 Task: Create a task  Create a feature to schedule automatic backups of app data , assign it to team member softage.9@softage.net in the project TripleWorks and update the status of the task to  On Track  , set the priority of the task to High.
Action: Mouse moved to (57, 339)
Screenshot: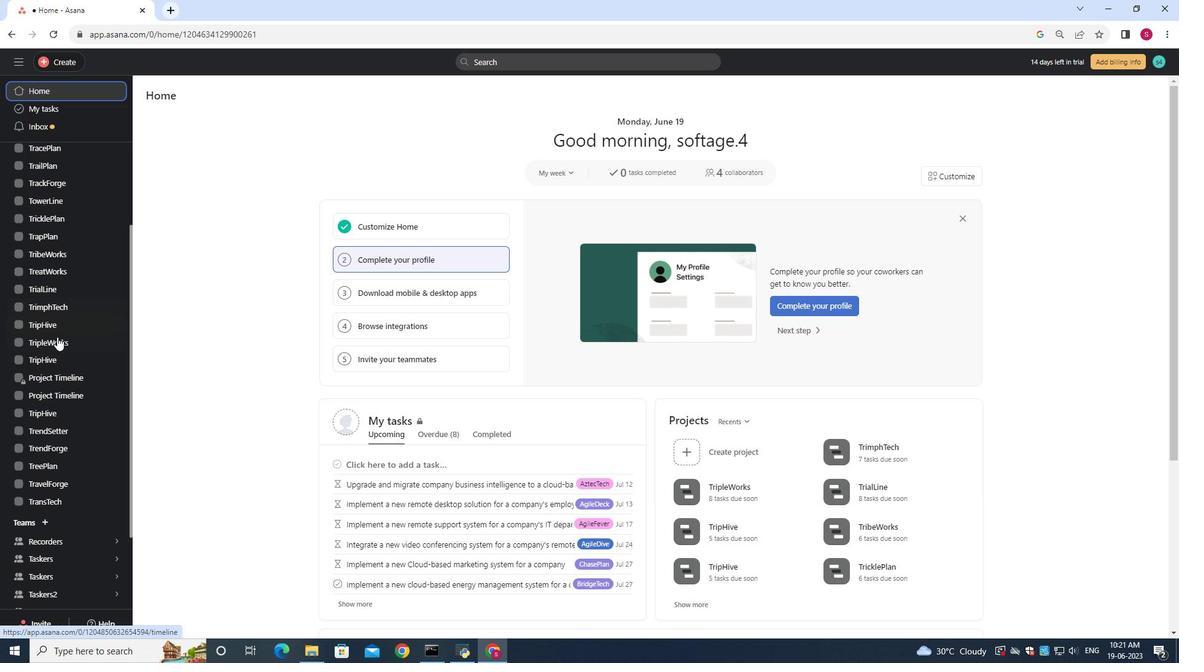 
Action: Mouse pressed left at (57, 339)
Screenshot: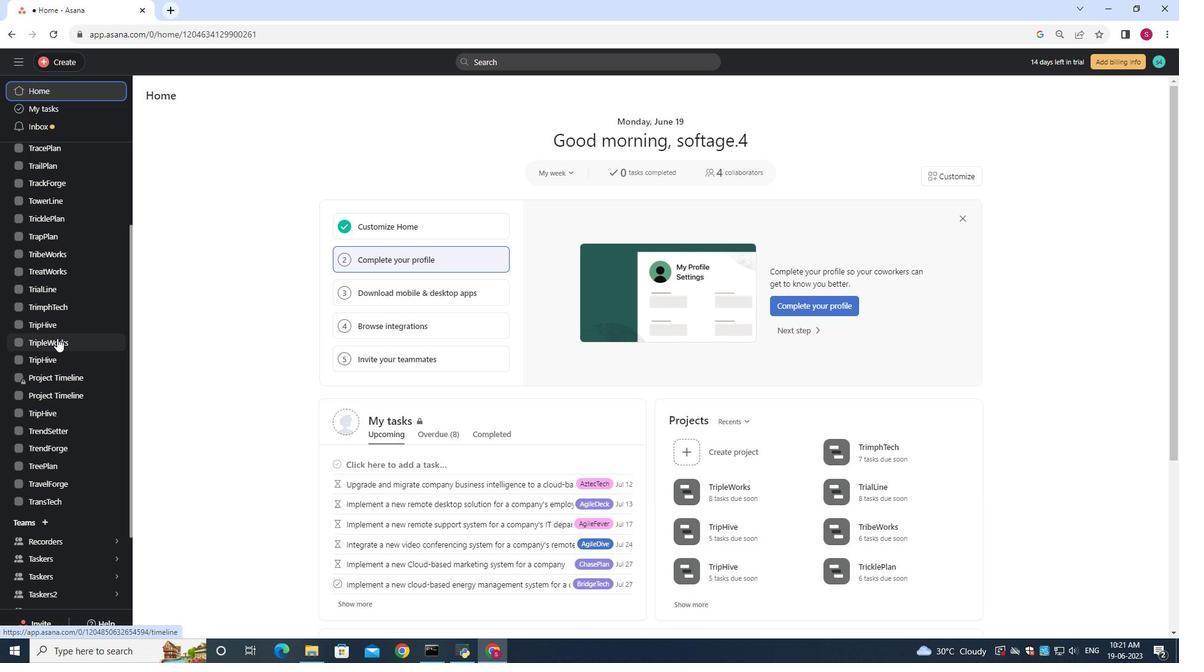 
Action: Mouse moved to (173, 146)
Screenshot: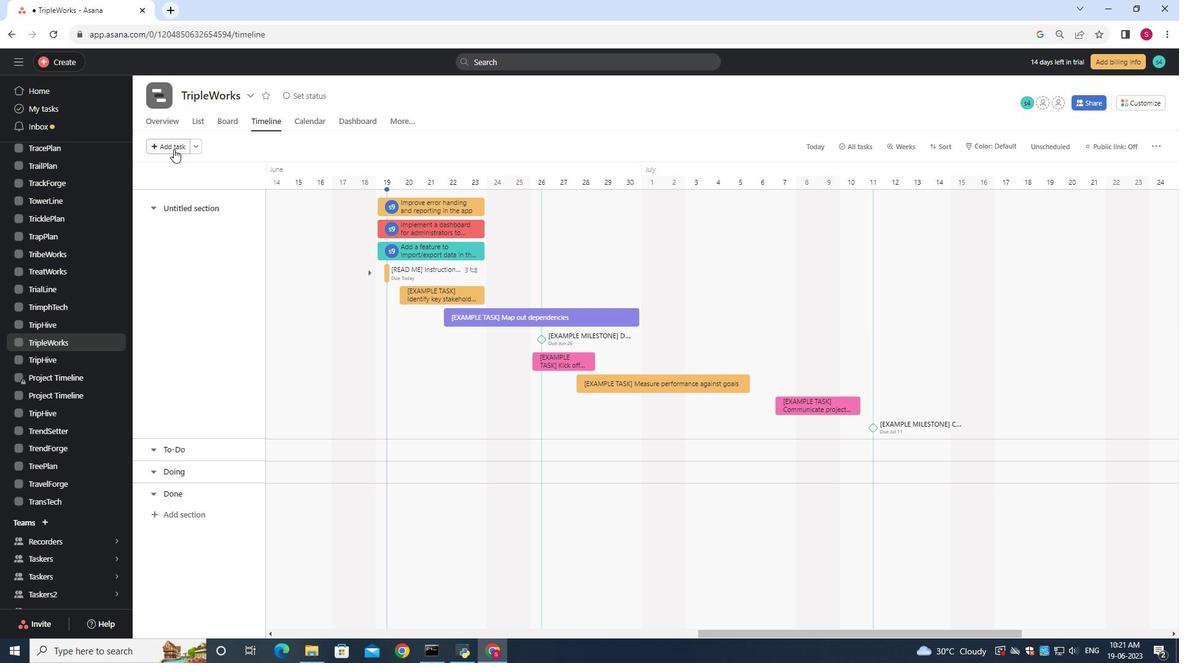 
Action: Mouse pressed left at (173, 146)
Screenshot: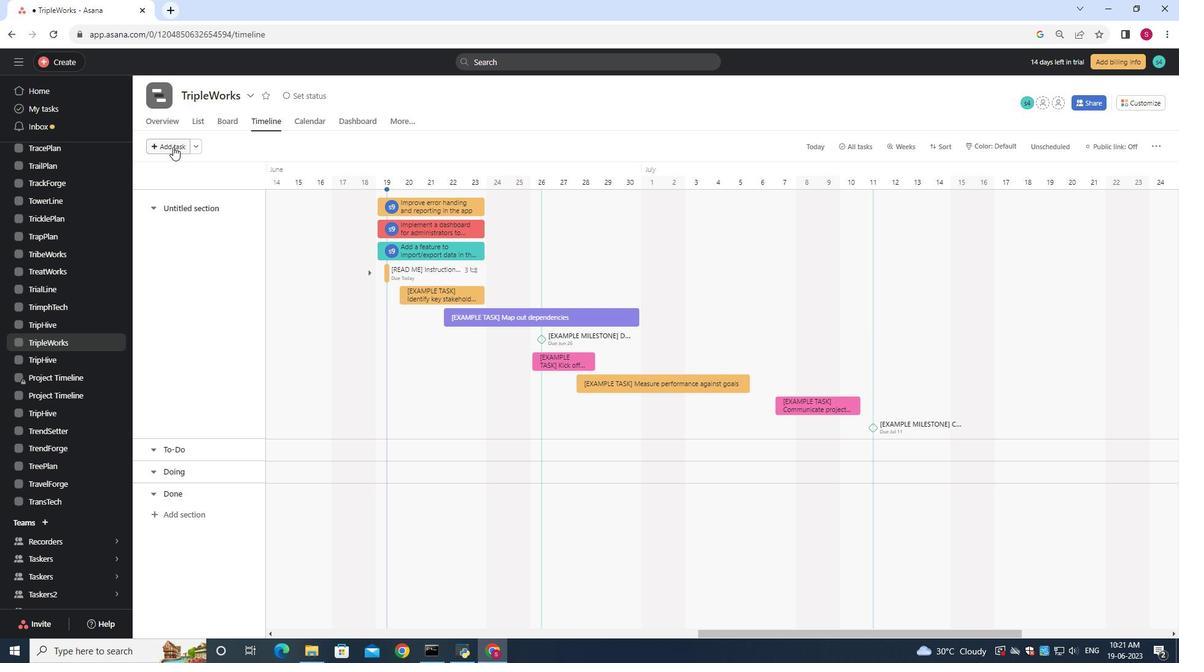 
Action: Mouse moved to (350, 204)
Screenshot: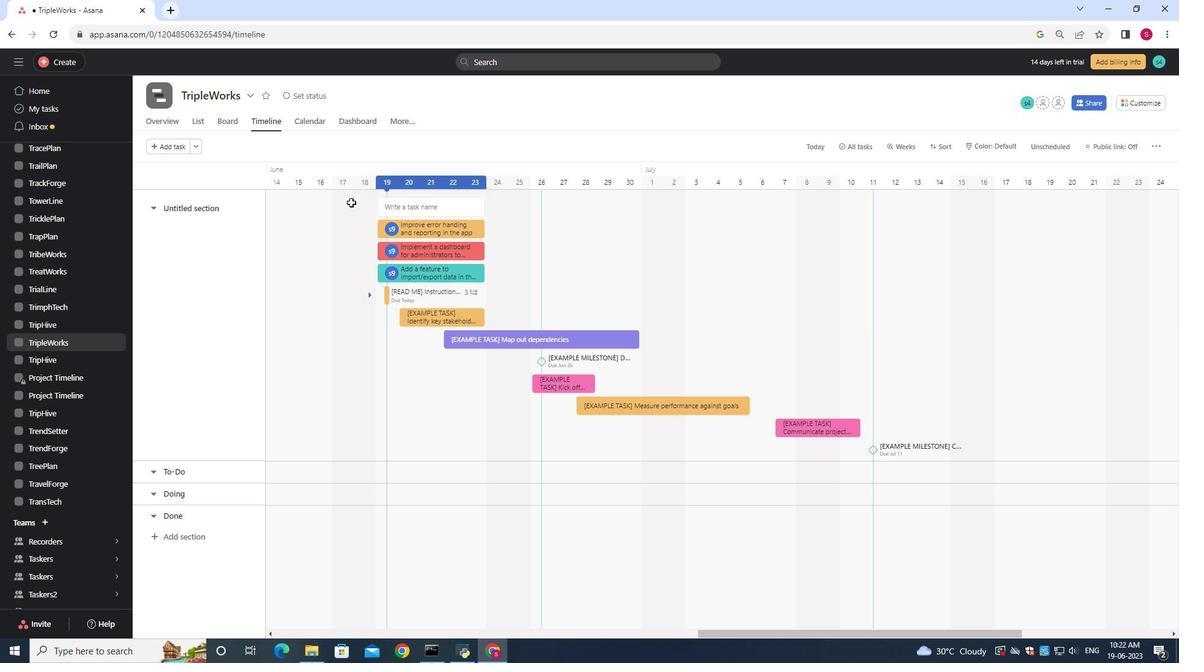 
Action: Key pressed <Key.shift><Key.shift><Key.shift><Key.shift>Create<Key.space>a<Key.space><Key.shift>feature<Key.space>to<Key.space>schedule<Key.space>automatic<Key.space>backups<Key.space>of<Key.space>app<Key.space>data
Screenshot: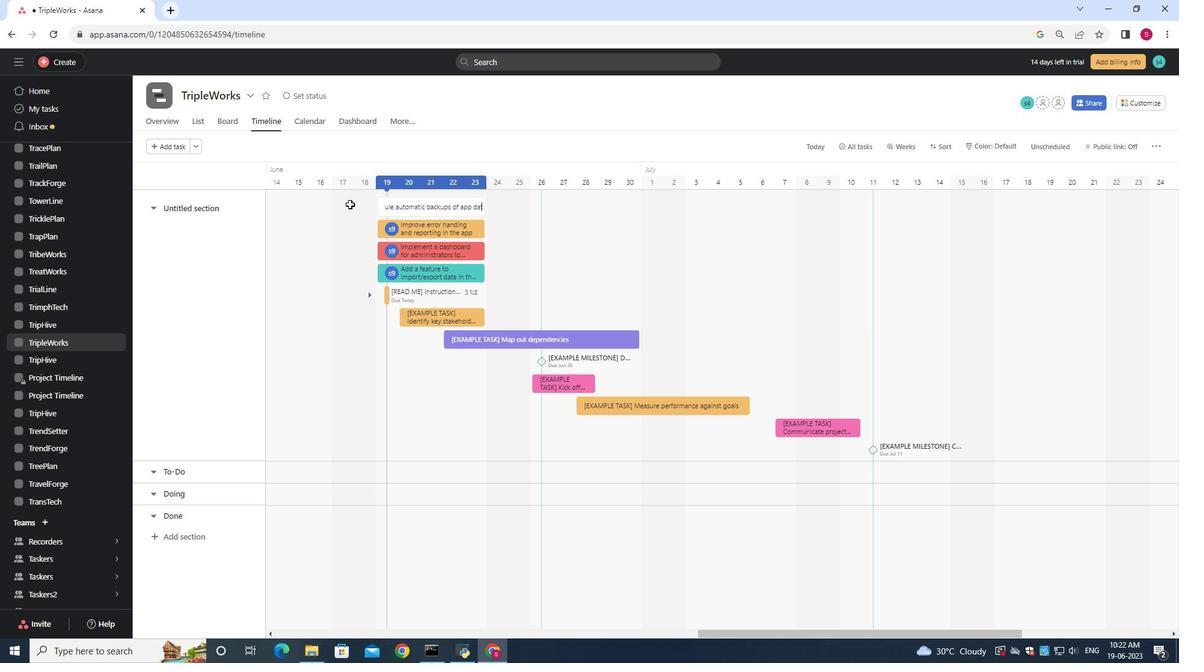 
Action: Mouse moved to (432, 211)
Screenshot: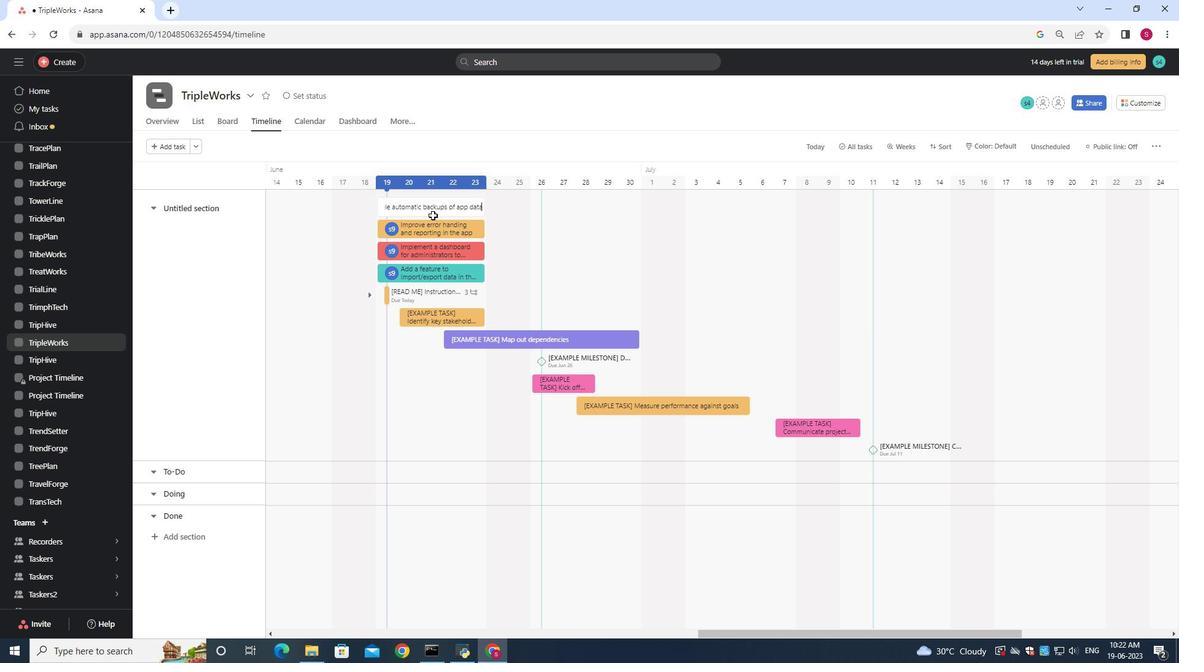 
Action: Mouse pressed left at (432, 211)
Screenshot: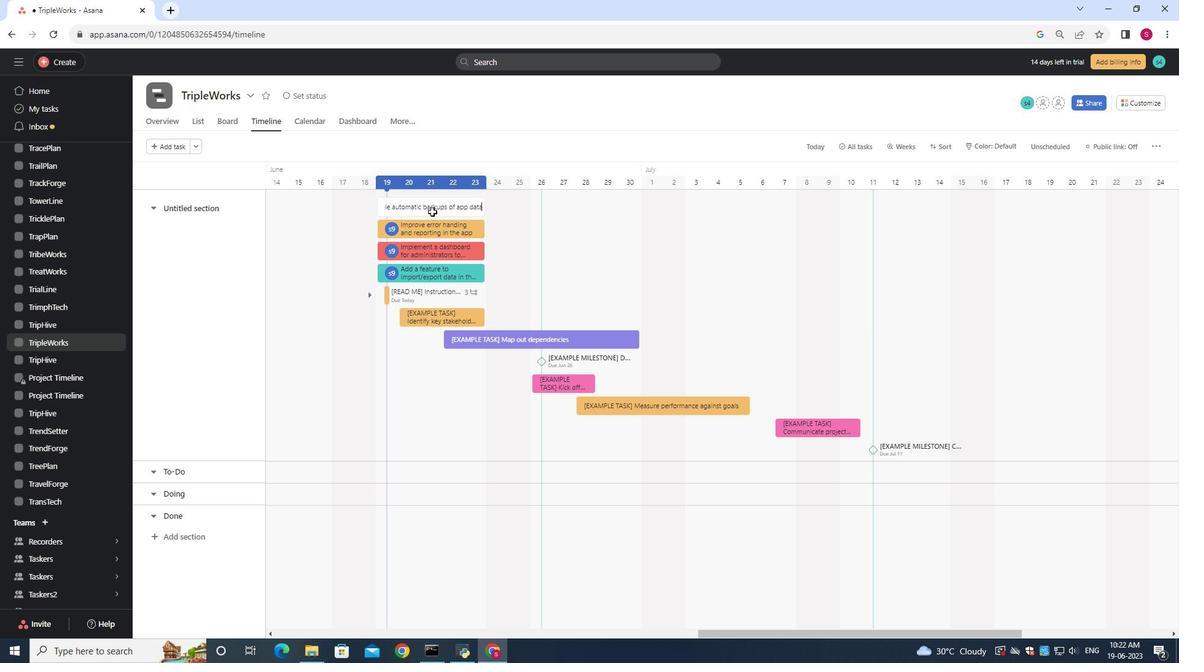 
Action: Mouse moved to (902, 224)
Screenshot: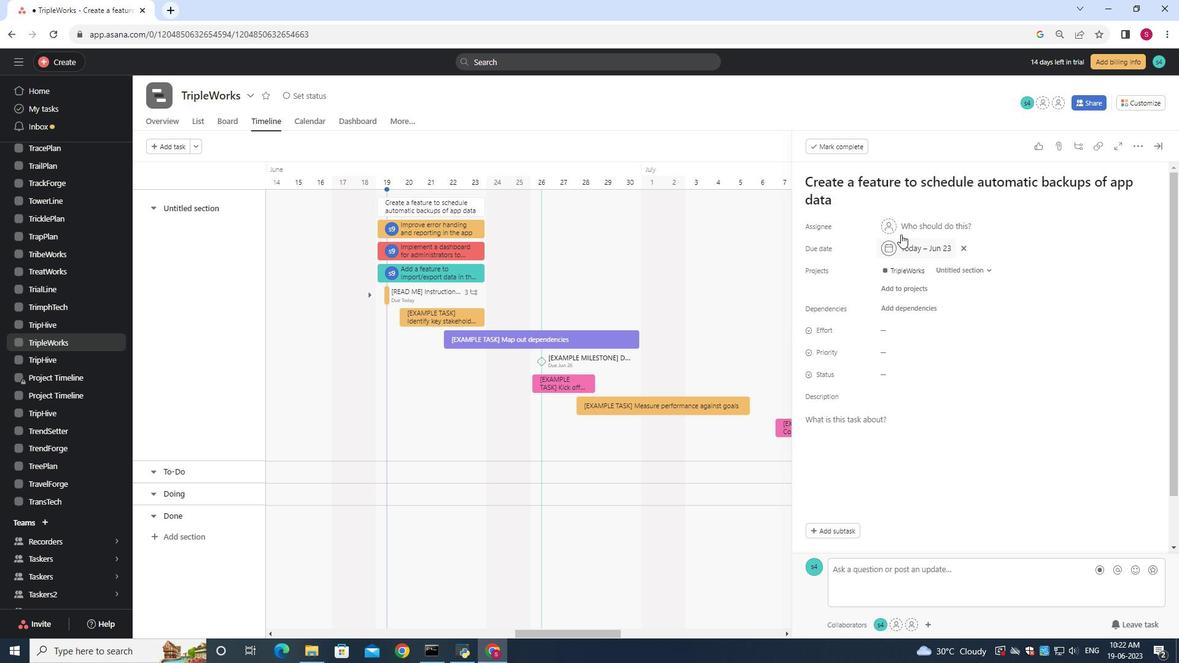 
Action: Mouse pressed left at (902, 224)
Screenshot: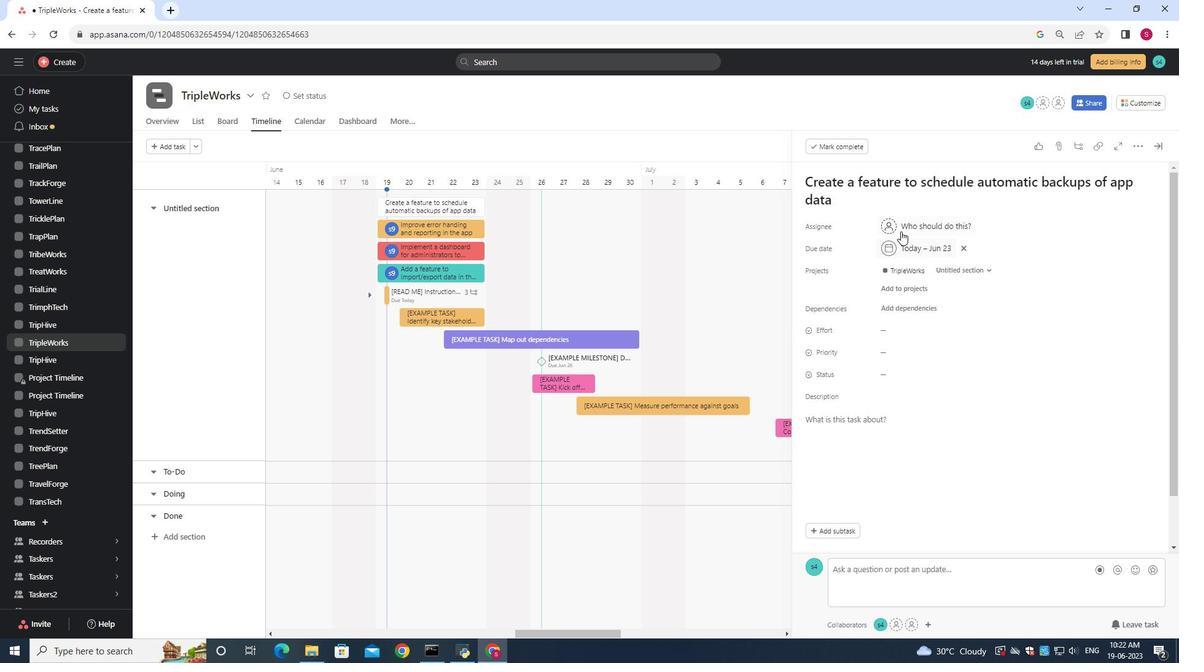 
Action: Mouse moved to (901, 224)
Screenshot: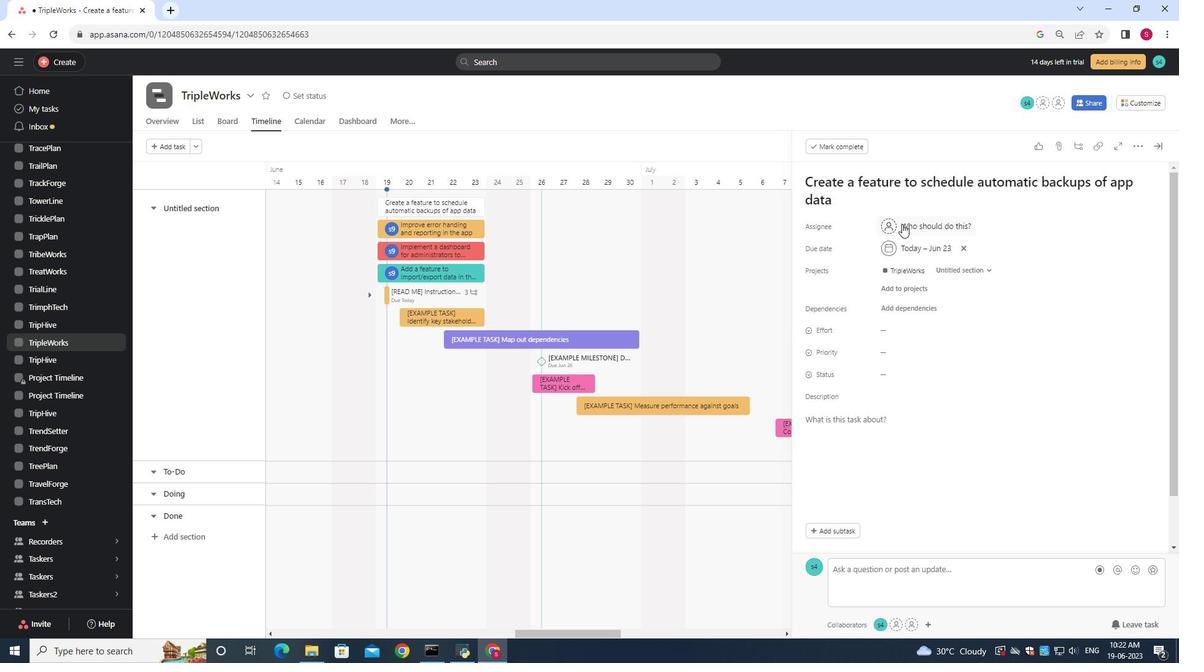 
Action: Key pressed softage.9<Key.shift>@softage.net
Screenshot: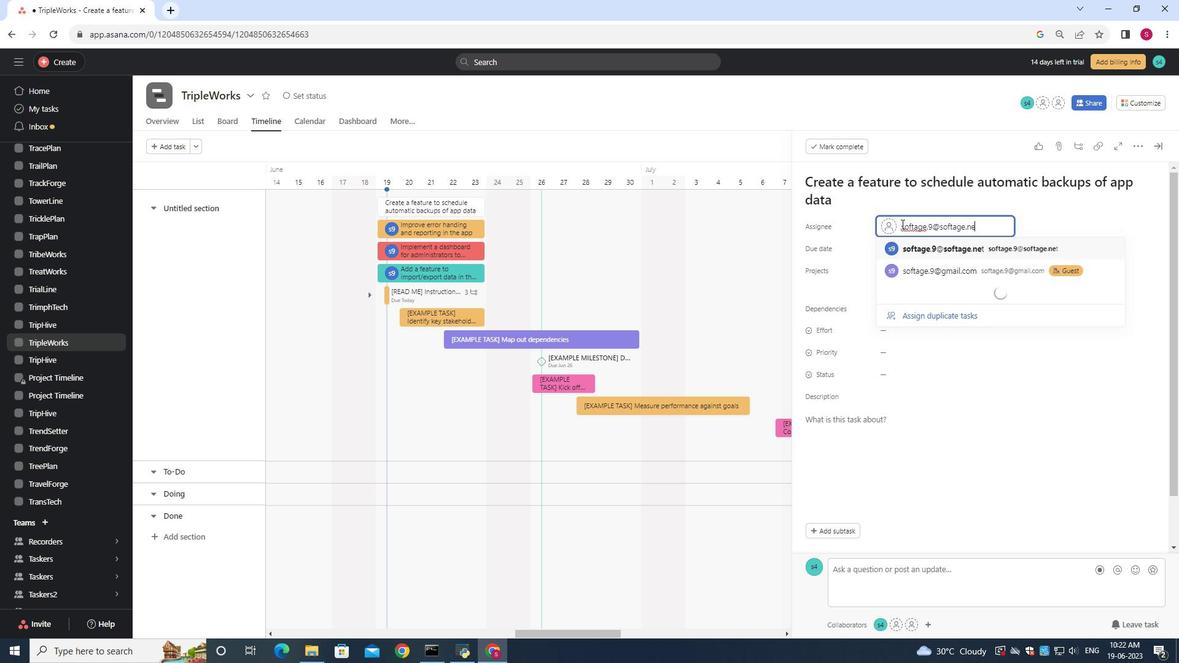 
Action: Mouse moved to (936, 251)
Screenshot: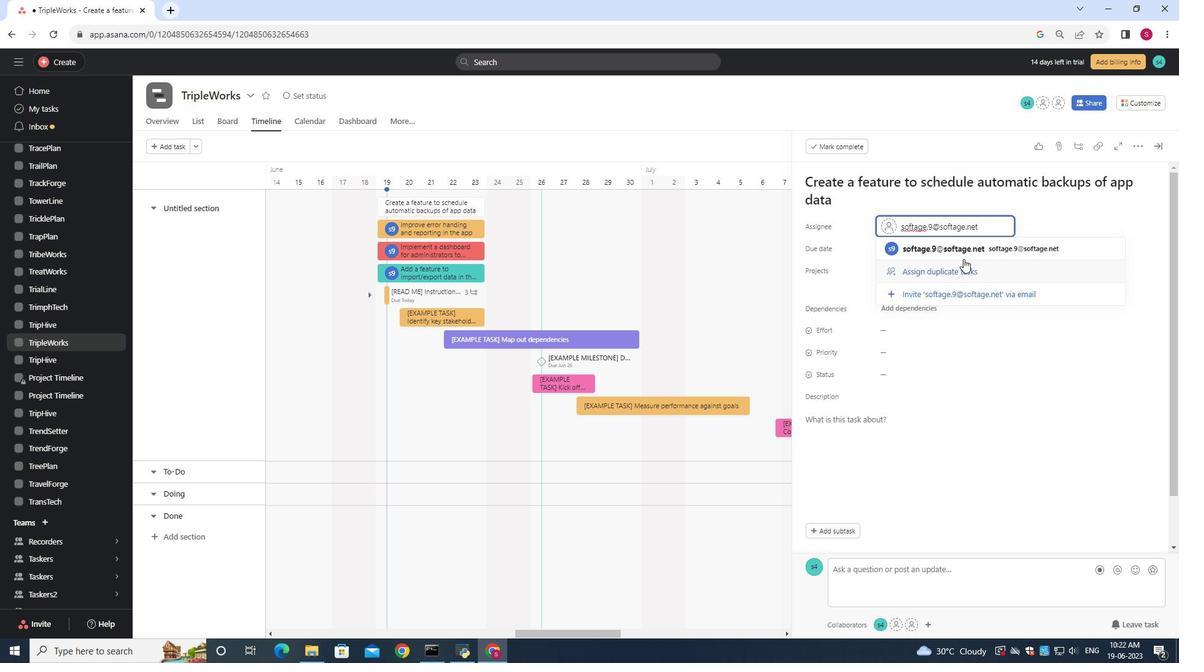 
Action: Mouse pressed left at (936, 251)
Screenshot: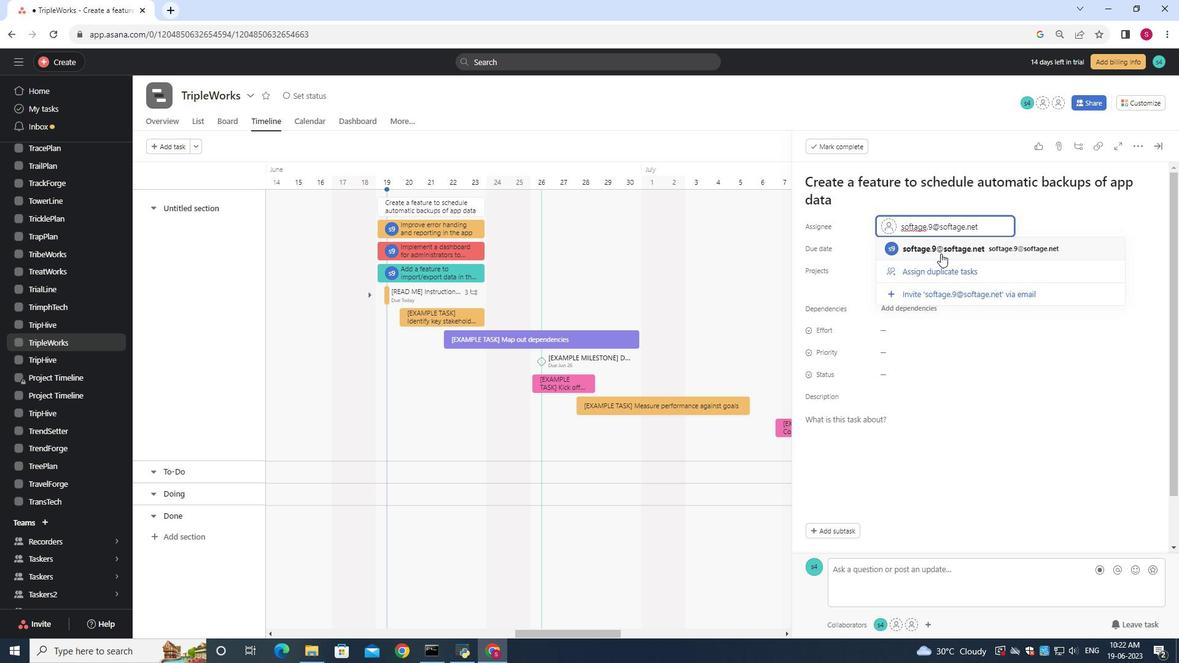 
Action: Mouse moved to (896, 372)
Screenshot: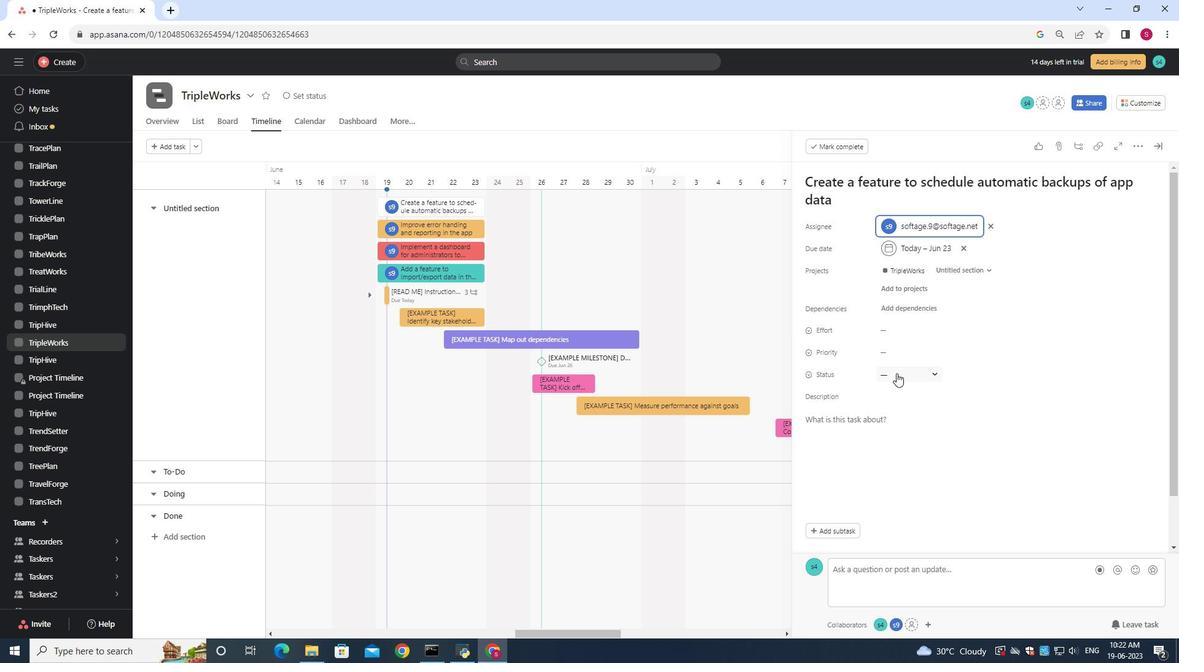 
Action: Mouse pressed left at (896, 372)
Screenshot: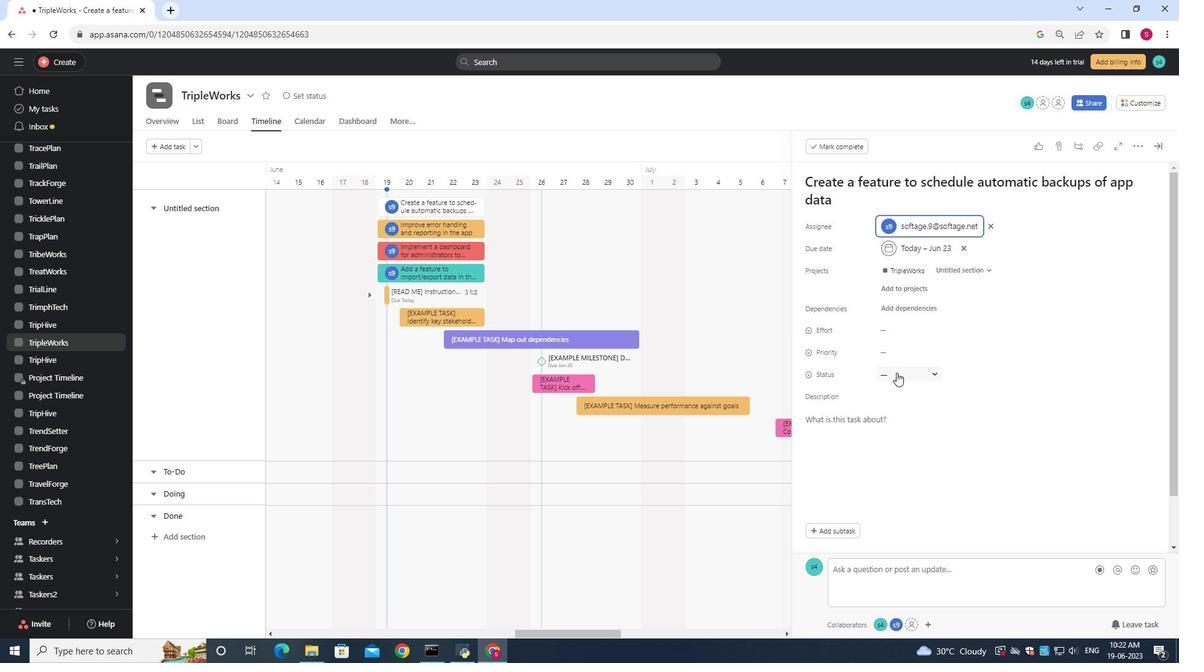 
Action: Mouse moved to (899, 403)
Screenshot: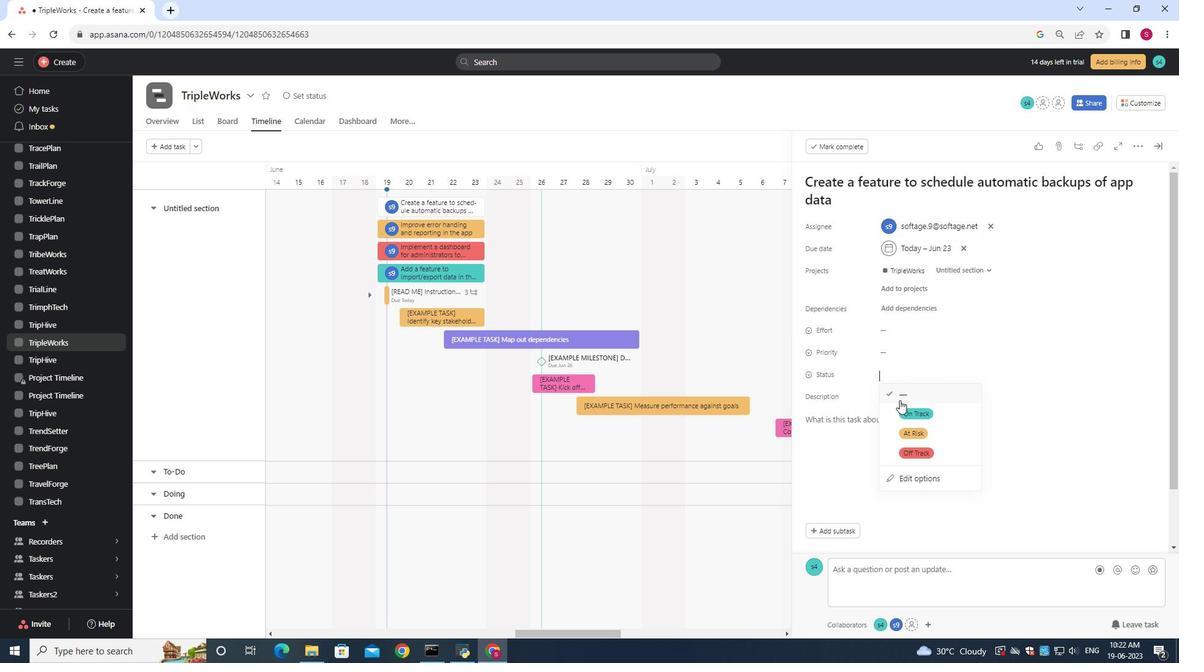 
Action: Mouse pressed left at (899, 403)
Screenshot: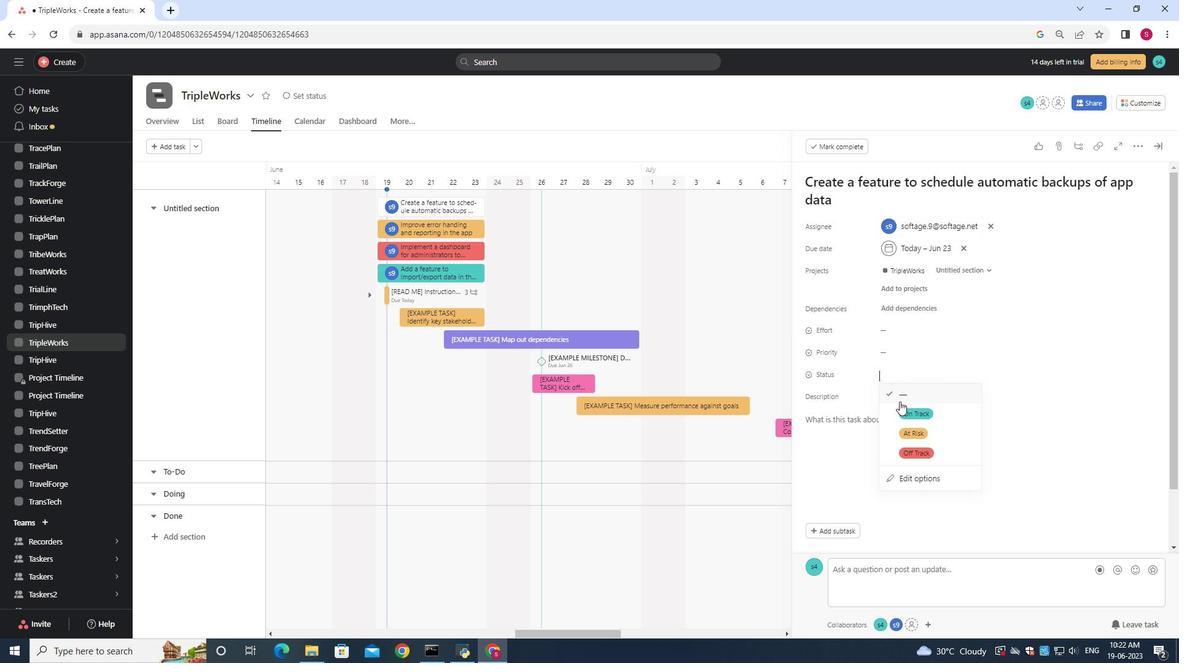 
Action: Mouse moved to (922, 412)
Screenshot: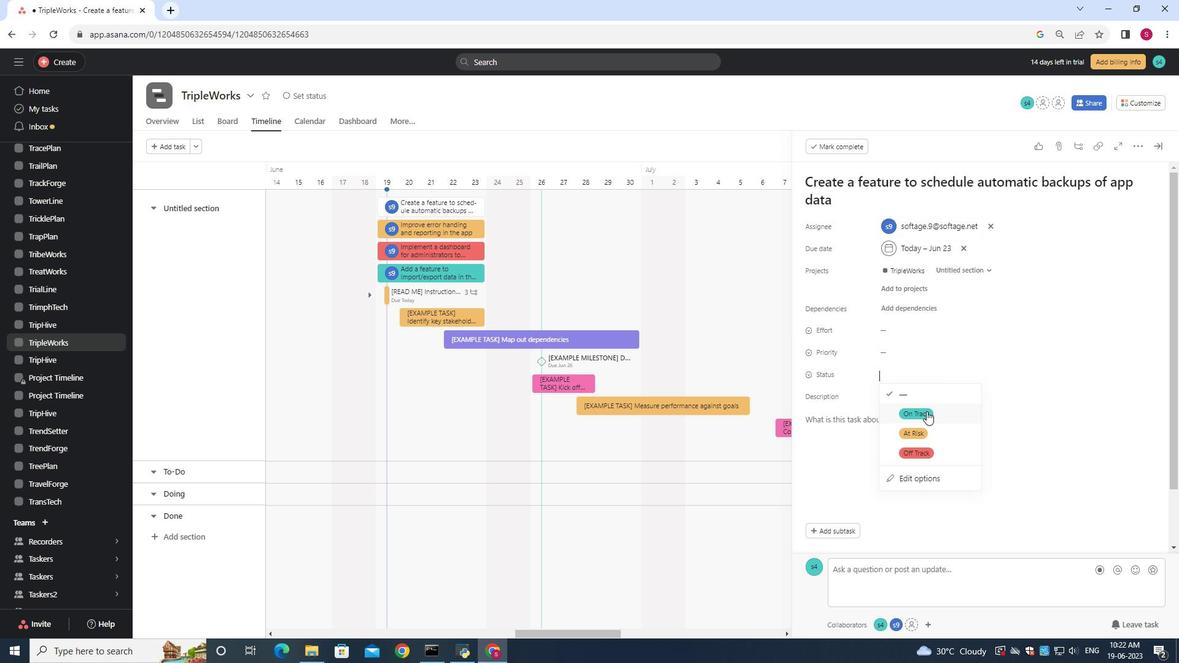 
Action: Mouse pressed left at (922, 412)
Screenshot: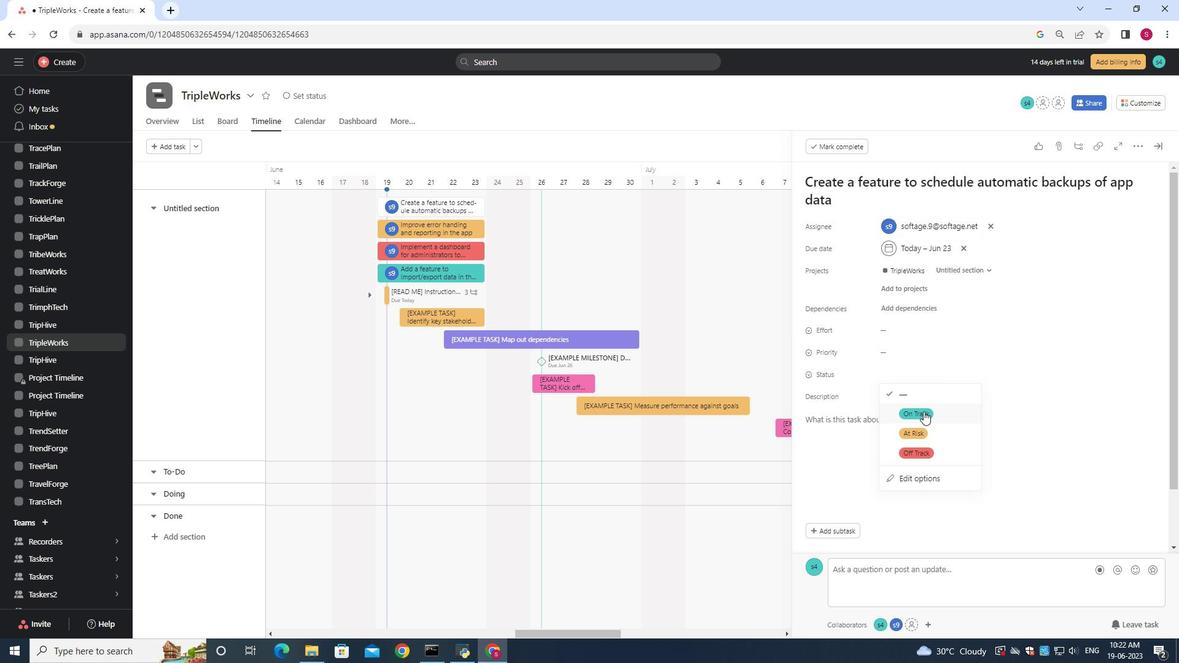 
Action: Mouse moved to (883, 356)
Screenshot: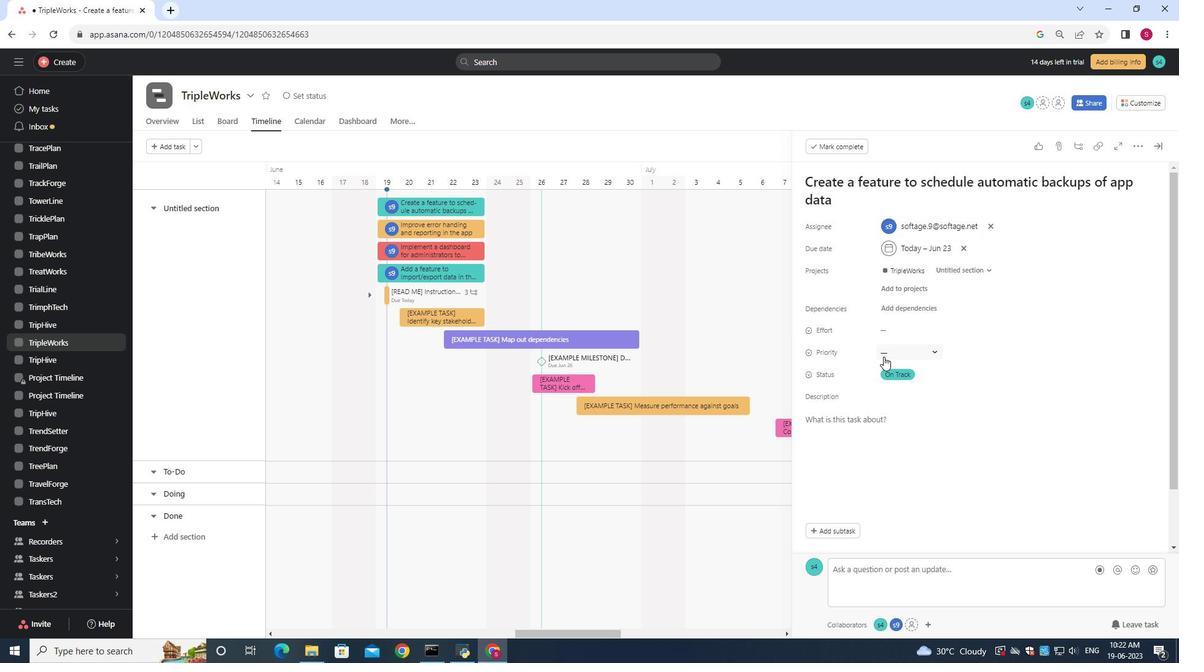 
Action: Mouse pressed left at (883, 356)
Screenshot: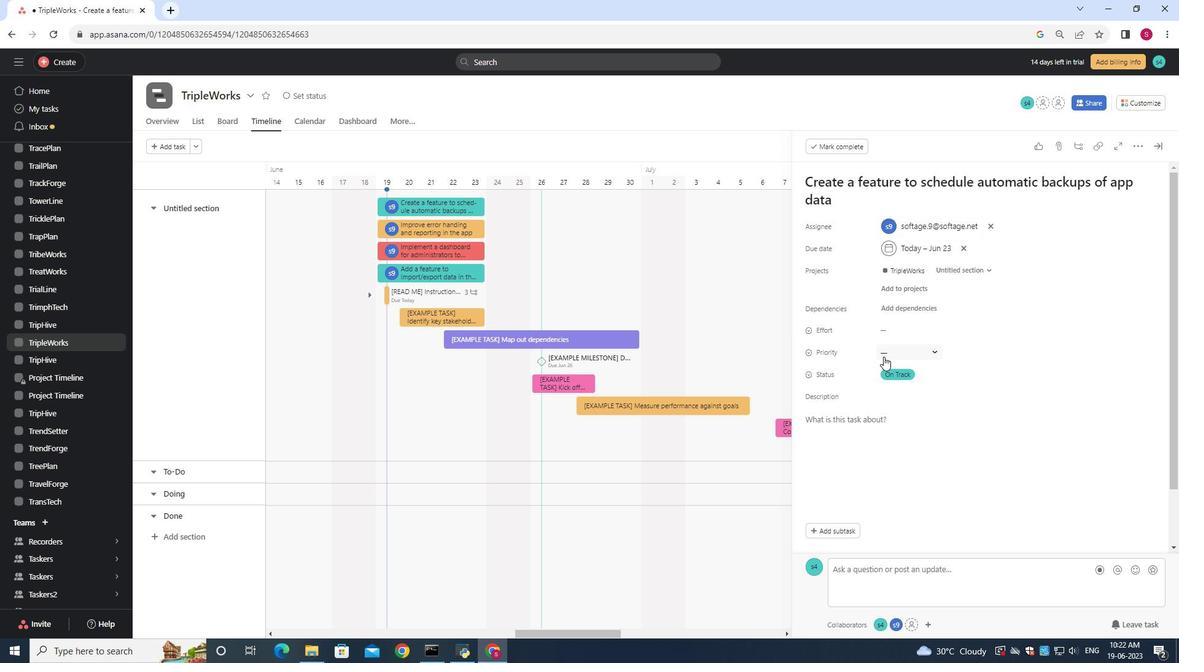 
Action: Mouse moved to (905, 391)
Screenshot: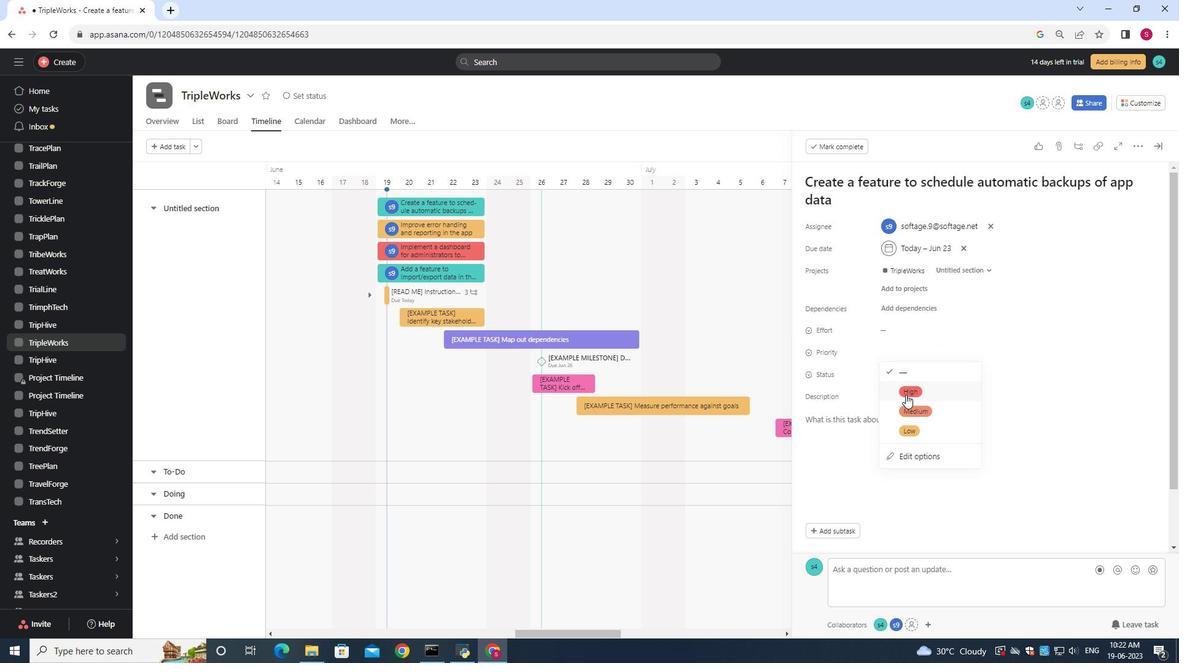 
Action: Mouse pressed left at (905, 391)
Screenshot: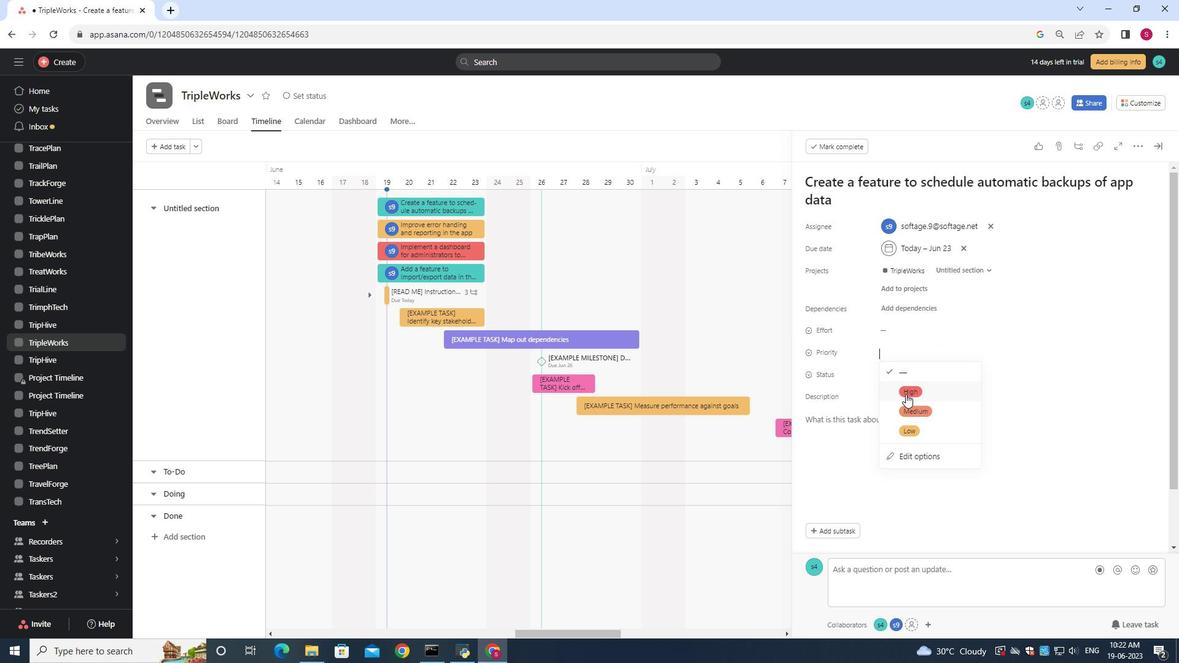 
Action: Mouse moved to (849, 367)
Screenshot: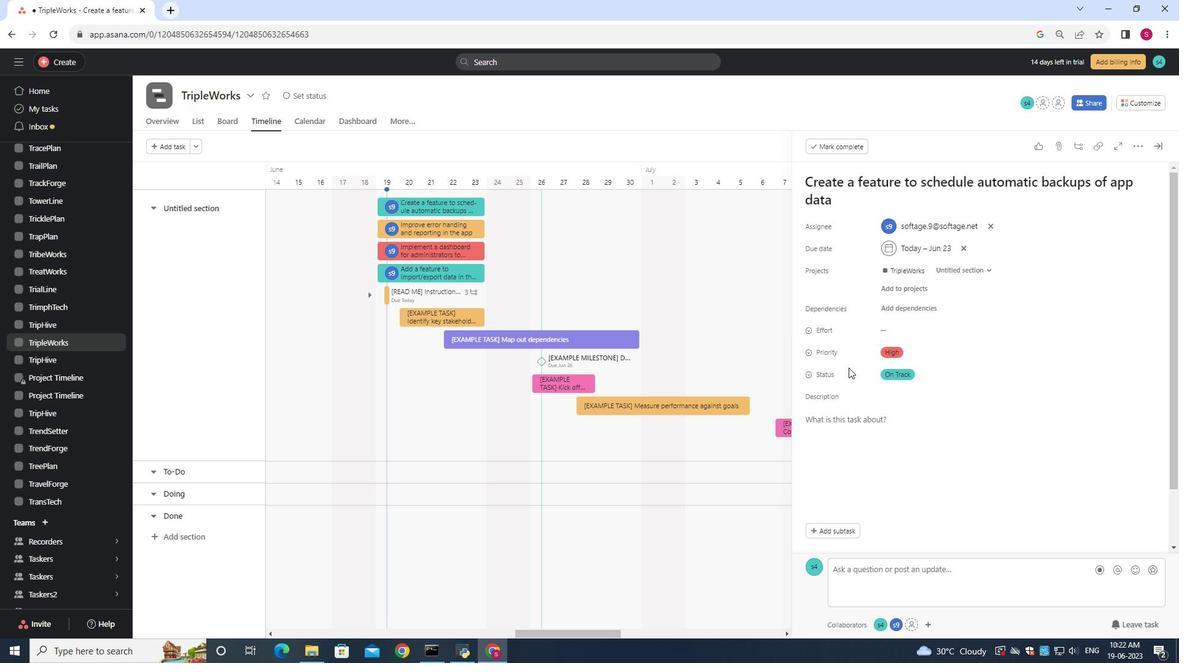
